 Task: Set up a 60-minute registration software training for an industry seminar.
Action: Mouse moved to (79, 168)
Screenshot: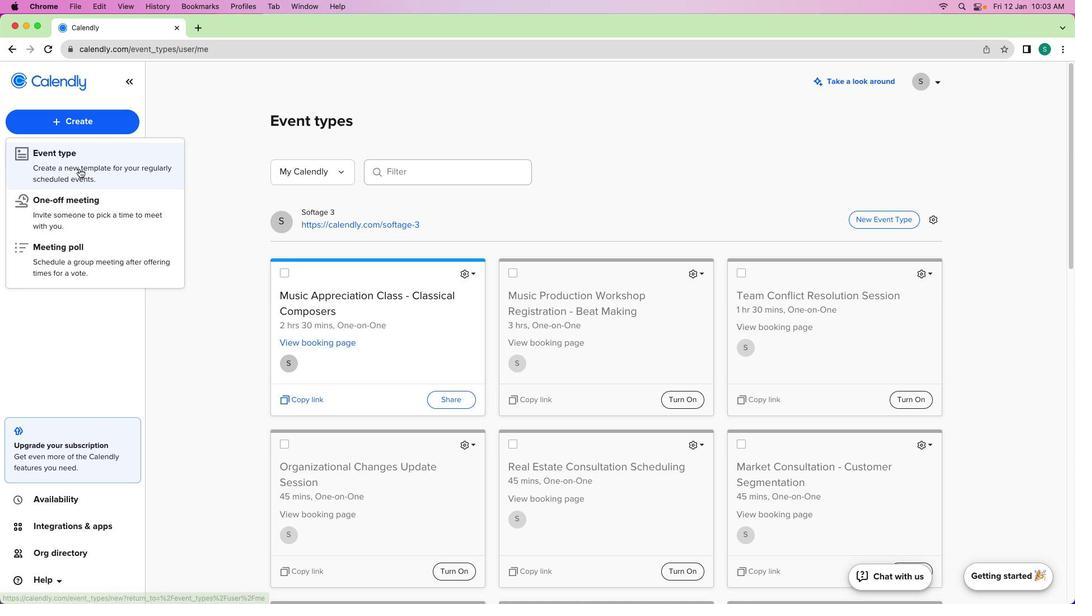 
Action: Mouse pressed left at (79, 168)
Screenshot: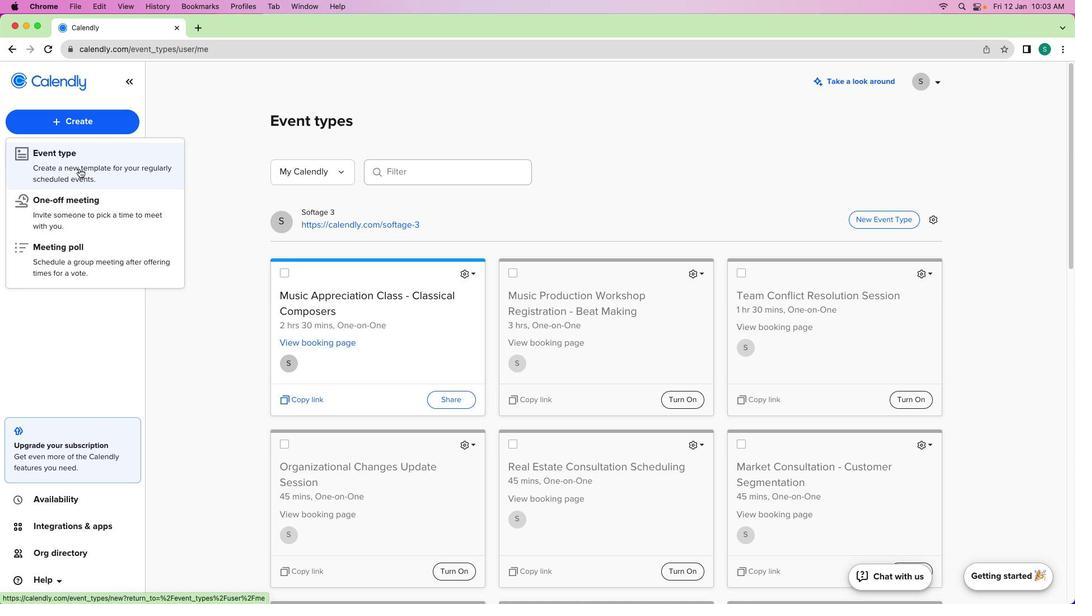 
Action: Mouse moved to (351, 193)
Screenshot: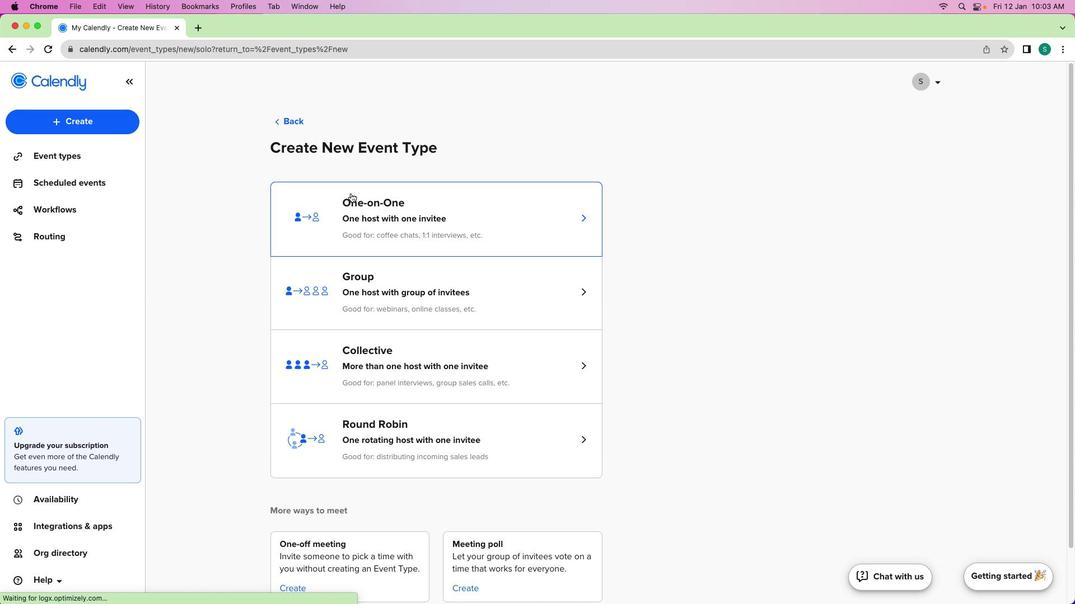 
Action: Mouse pressed left at (351, 193)
Screenshot: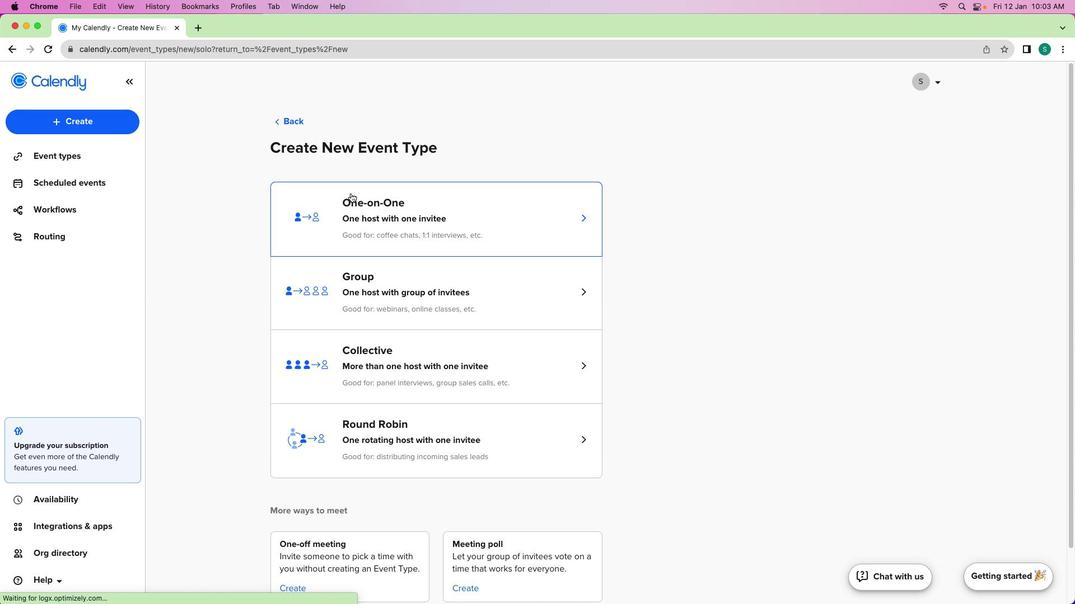
Action: Mouse moved to (172, 179)
Screenshot: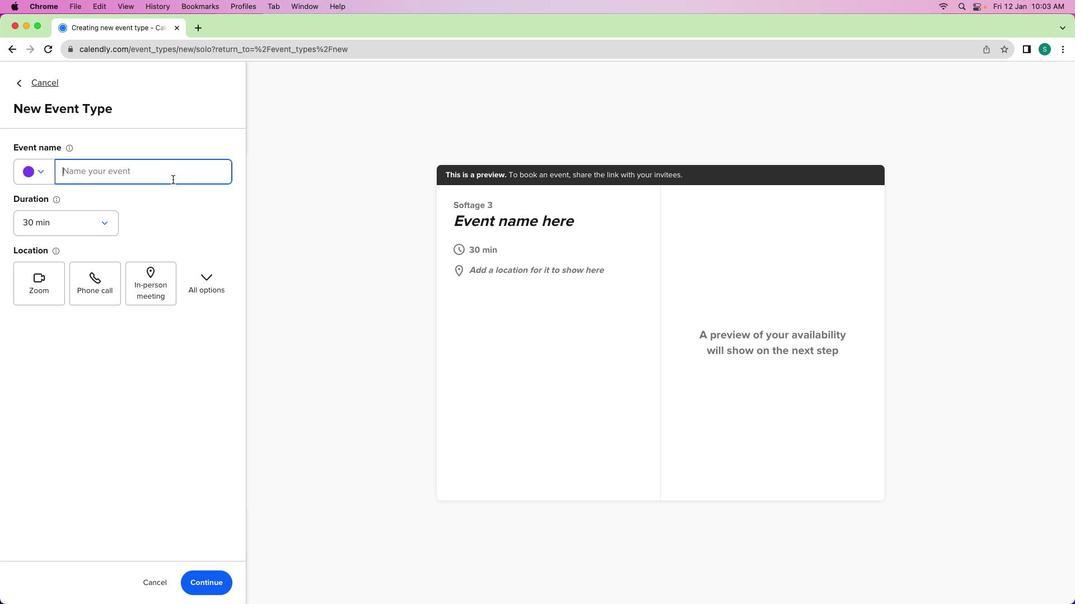 
Action: Mouse pressed left at (172, 179)
Screenshot: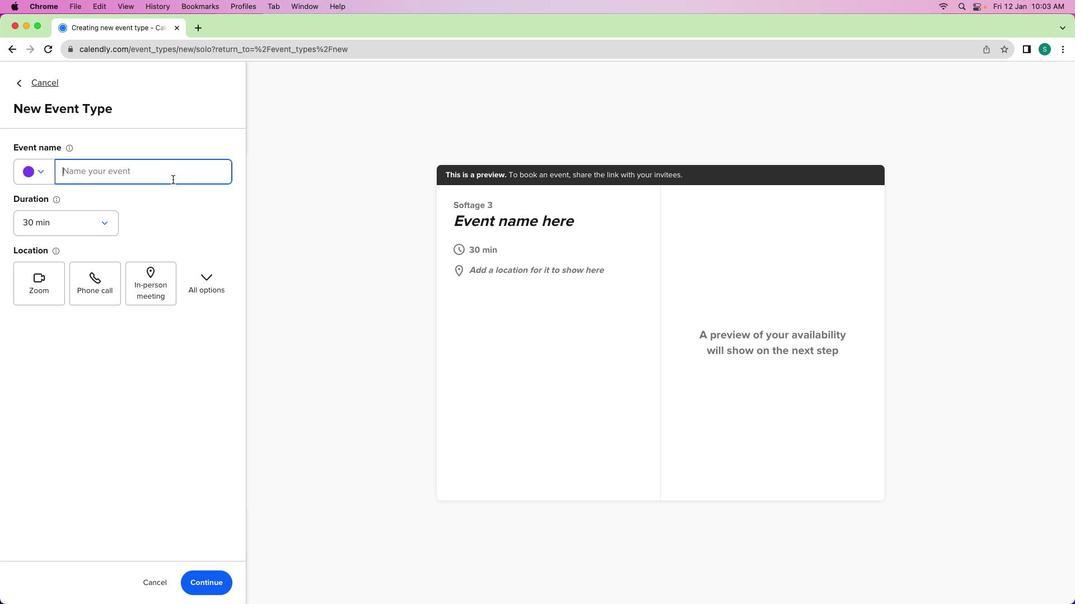 
Action: Key pressed Key.shift'R''e''g''i''s''t''r''a''t''i''o''n'Key.spaceKey.shift'S''o''f''t''w''r'Key.backspace'a''r''e'Key.spaceKey.shift'T''r''a''i''n''i''n''g'Key.space'f''o''r'Key.spaceKey.shift'I''n''d''u''s''t''r''y'Key.spaceKey.shift'S''e''m''i''n''a''r'
Screenshot: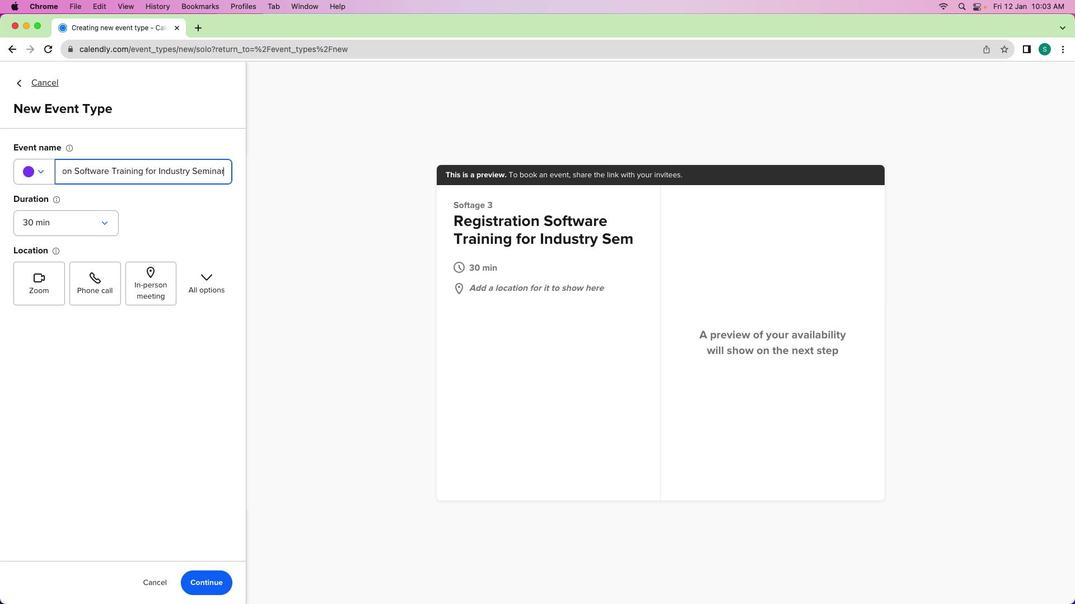 
Action: Mouse moved to (106, 229)
Screenshot: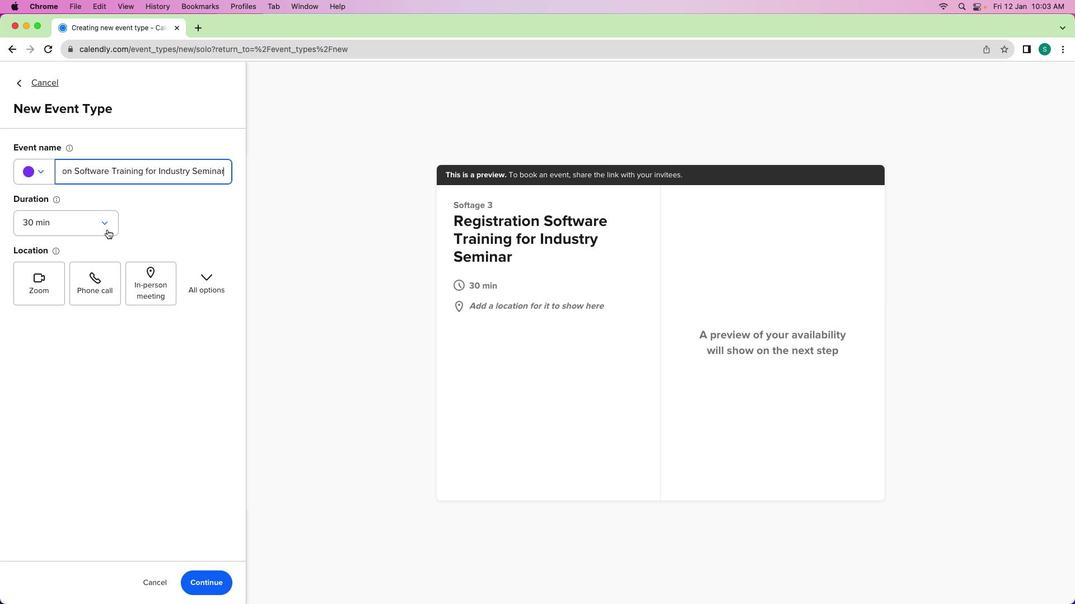 
Action: Mouse pressed left at (106, 229)
Screenshot: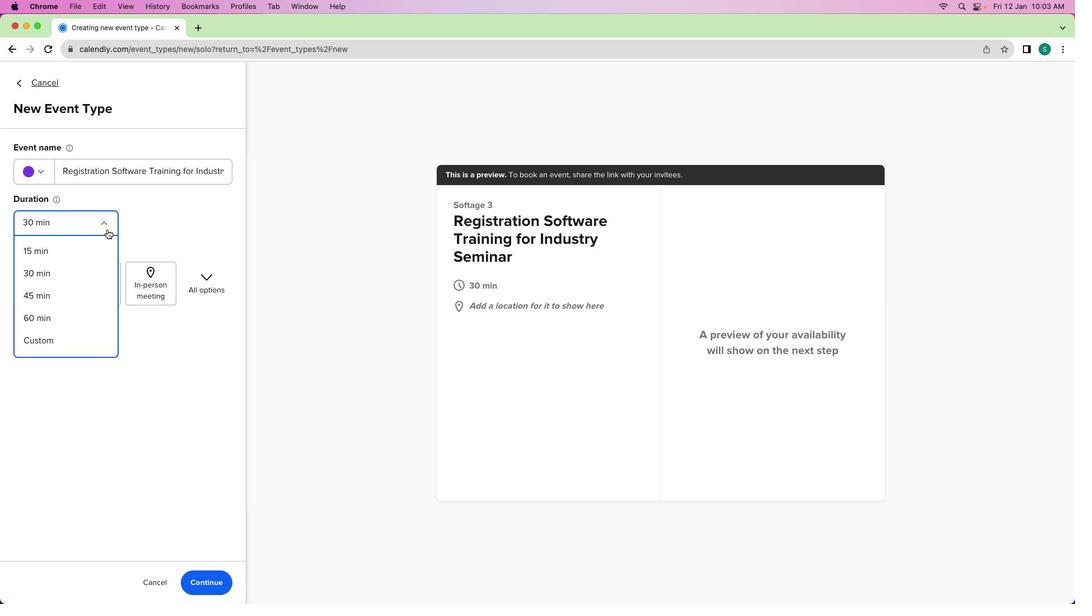 
Action: Mouse moved to (57, 320)
Screenshot: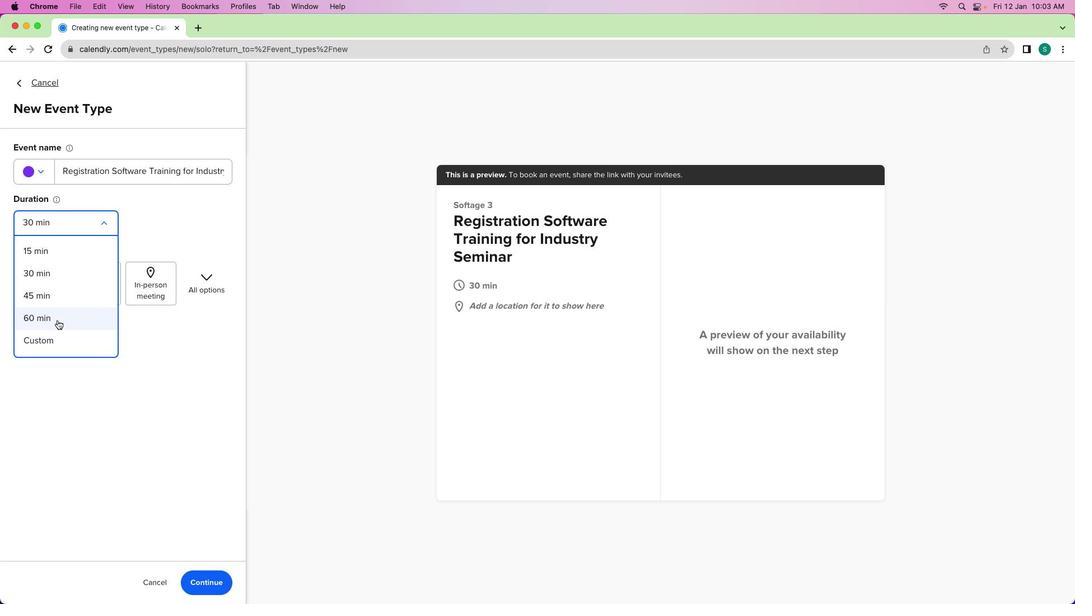 
Action: Mouse pressed left at (57, 320)
Screenshot: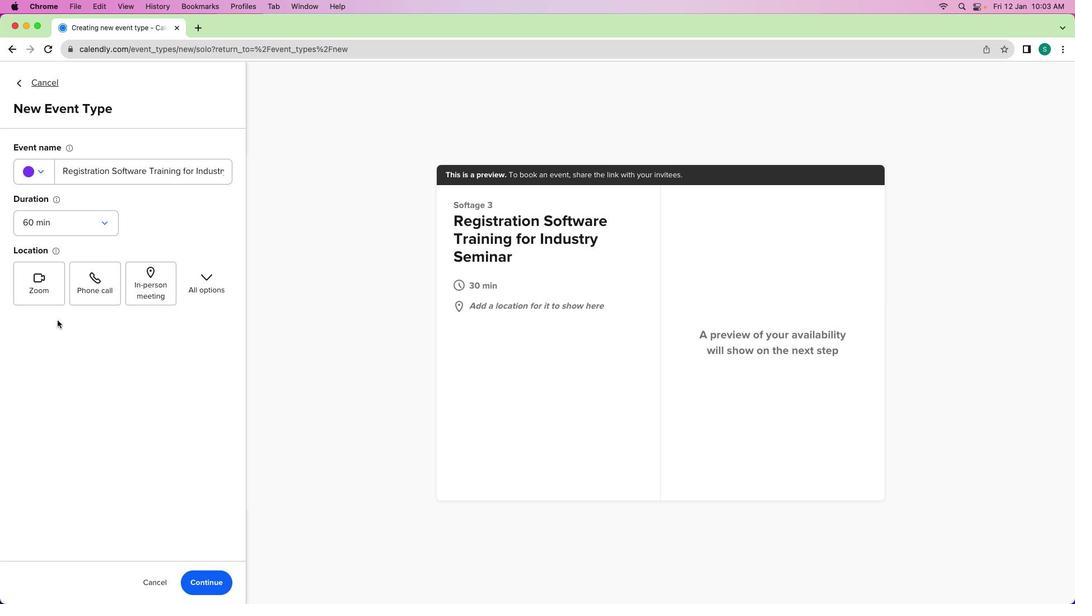
Action: Mouse moved to (35, 296)
Screenshot: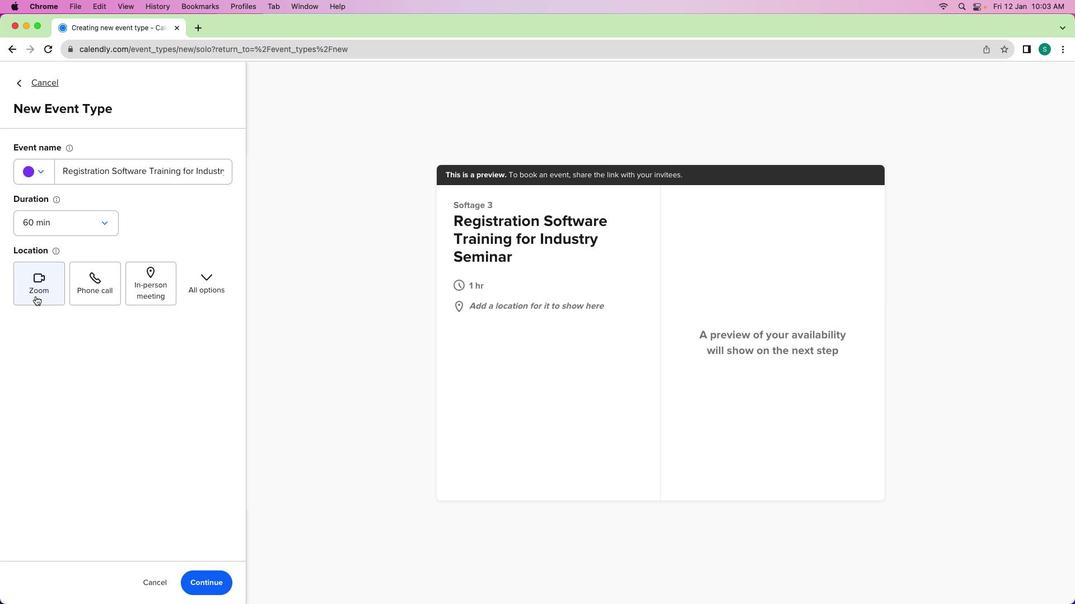
Action: Mouse pressed left at (35, 296)
Screenshot: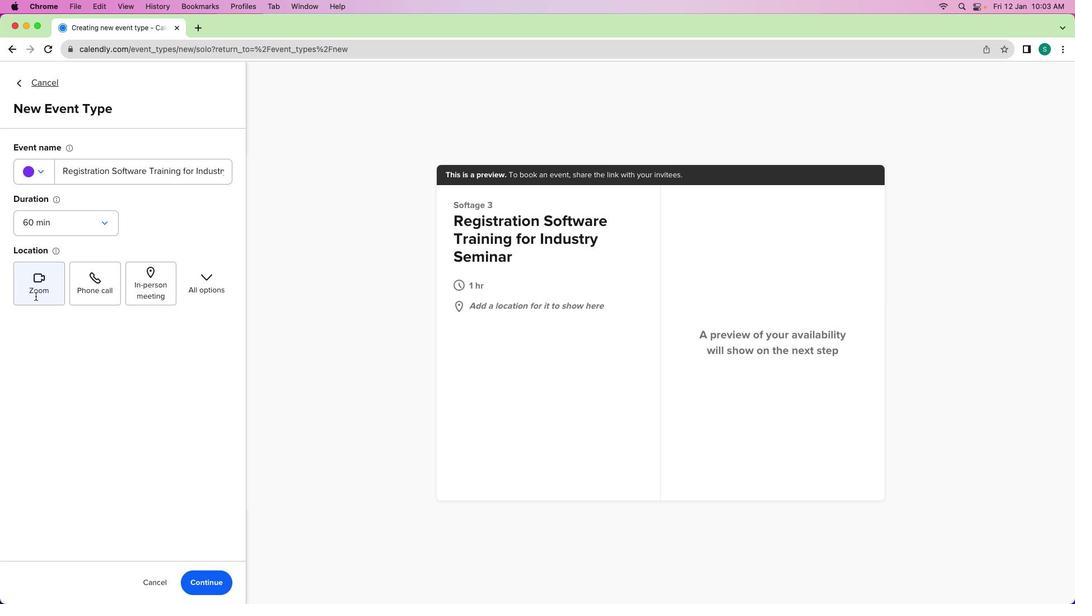 
Action: Mouse moved to (36, 167)
Screenshot: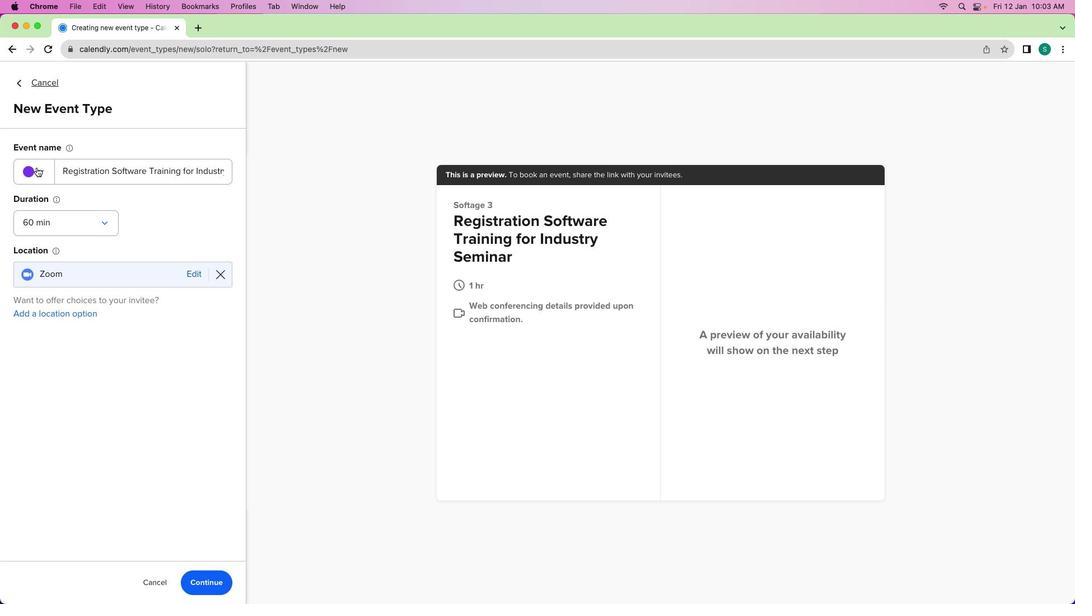 
Action: Mouse pressed left at (36, 167)
Screenshot: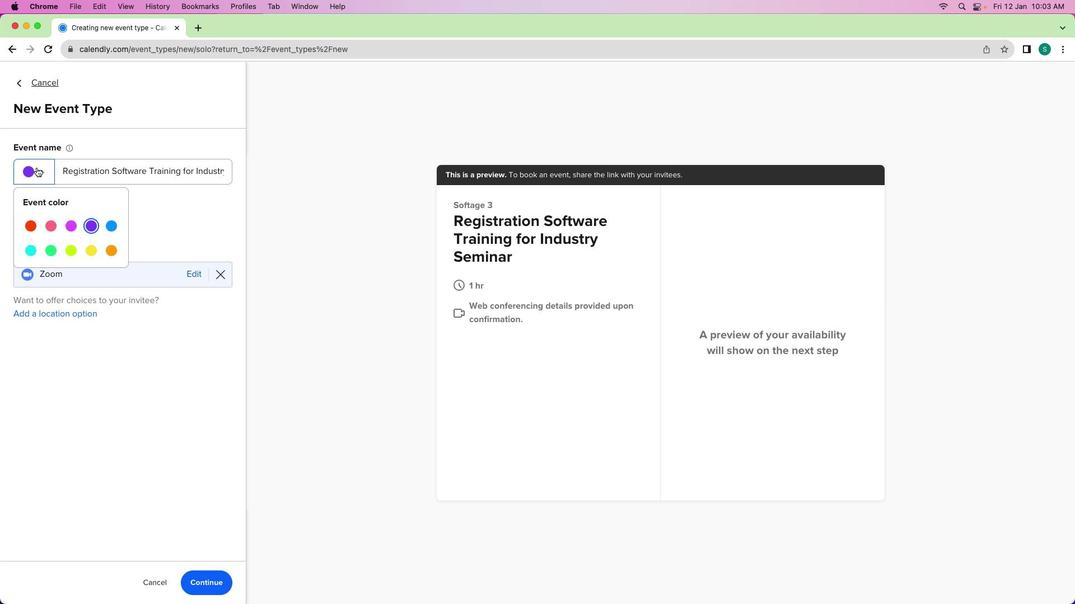 
Action: Mouse moved to (108, 250)
Screenshot: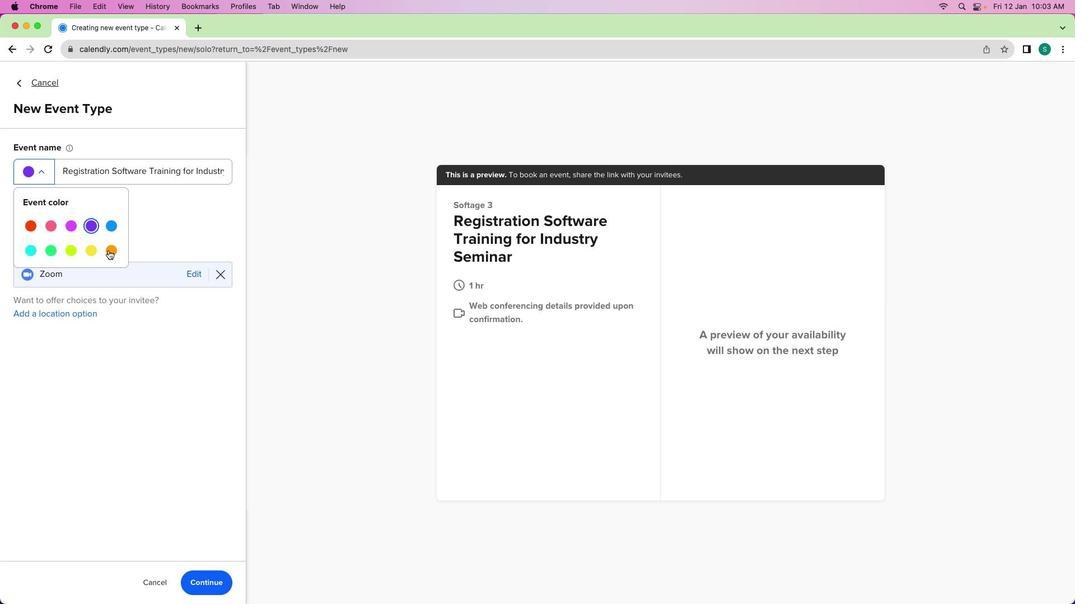 
Action: Mouse pressed left at (108, 250)
Screenshot: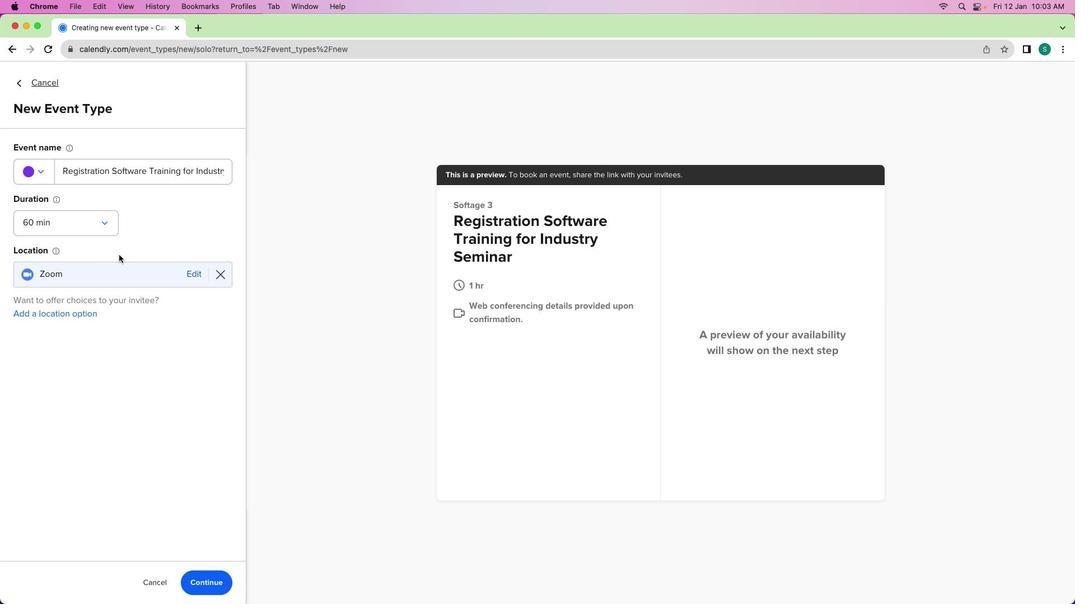 
Action: Mouse moved to (36, 171)
Screenshot: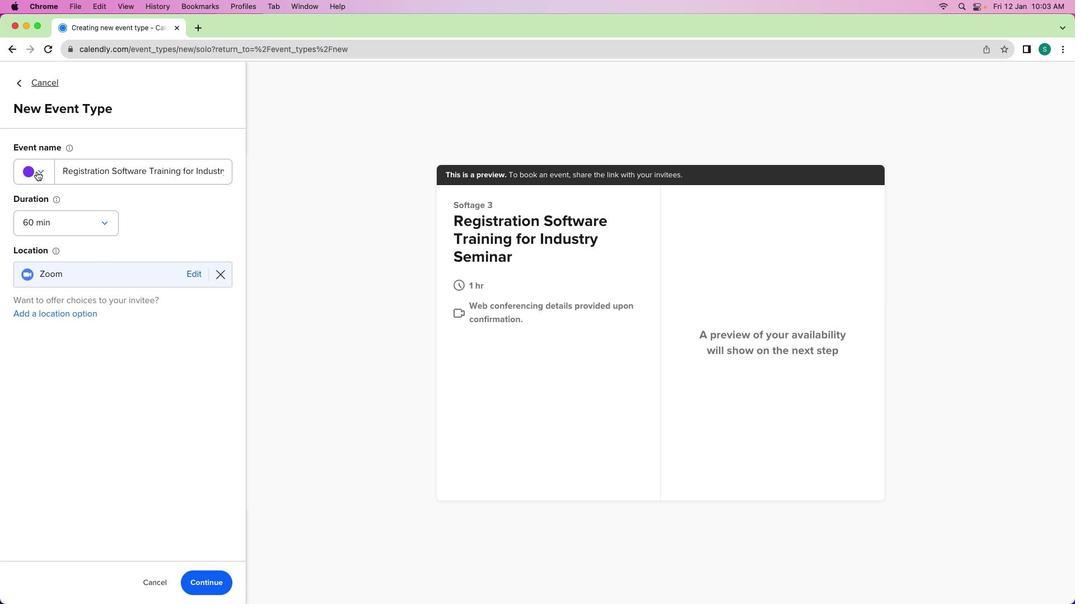 
Action: Mouse pressed left at (36, 171)
Screenshot: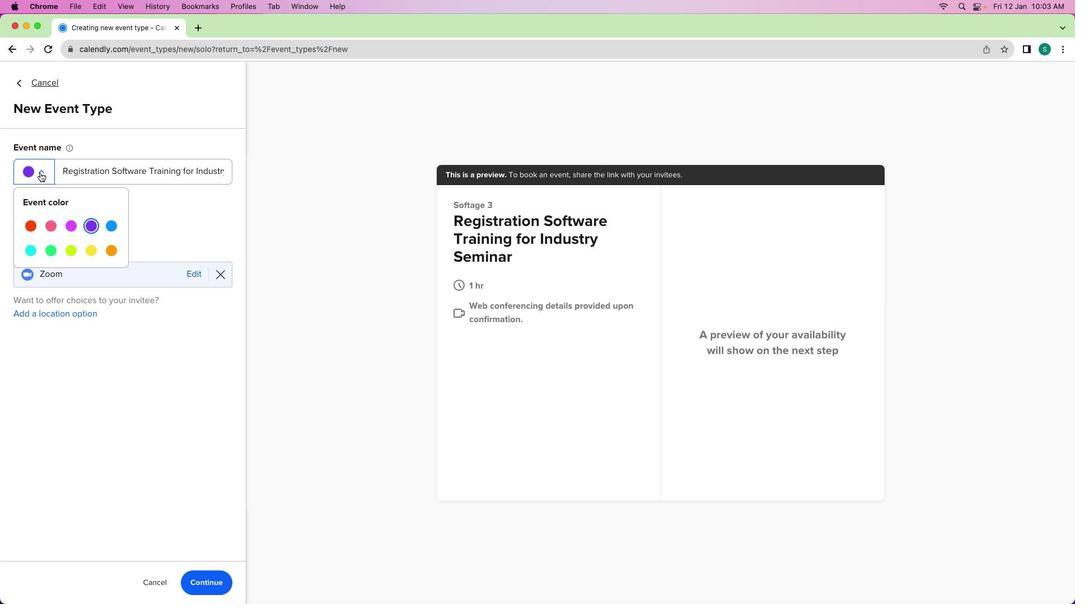 
Action: Mouse moved to (107, 251)
Screenshot: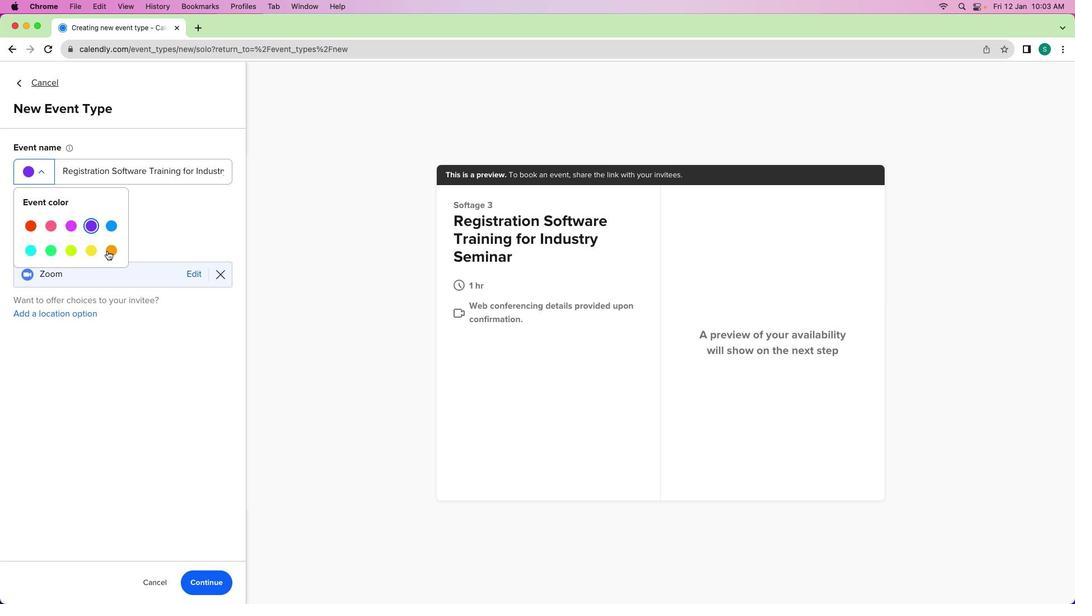 
Action: Mouse pressed left at (107, 251)
Screenshot: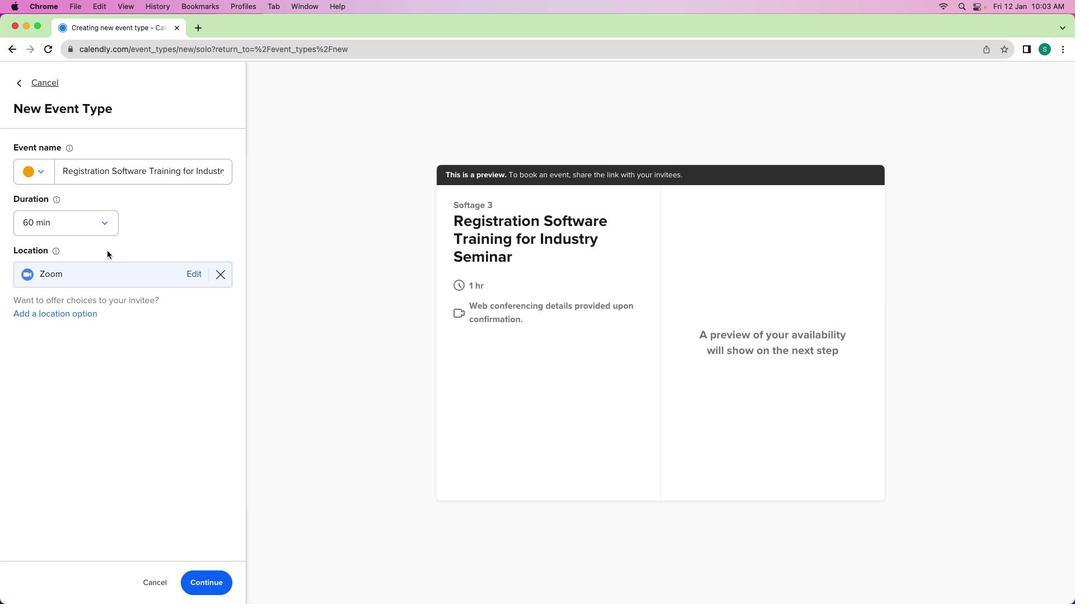 
Action: Mouse moved to (217, 573)
Screenshot: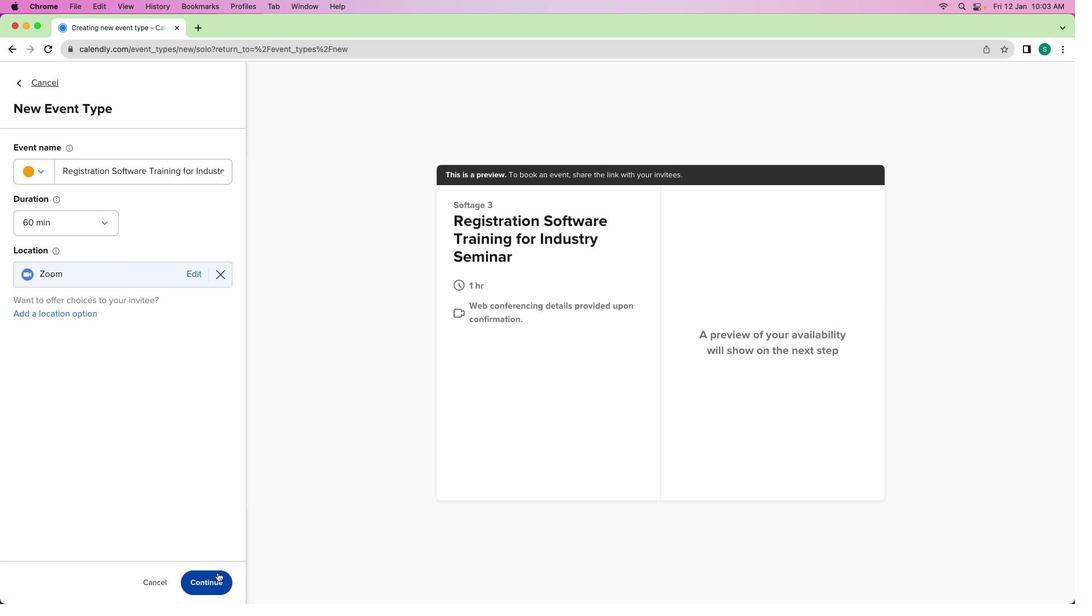 
Action: Mouse pressed left at (217, 573)
Screenshot: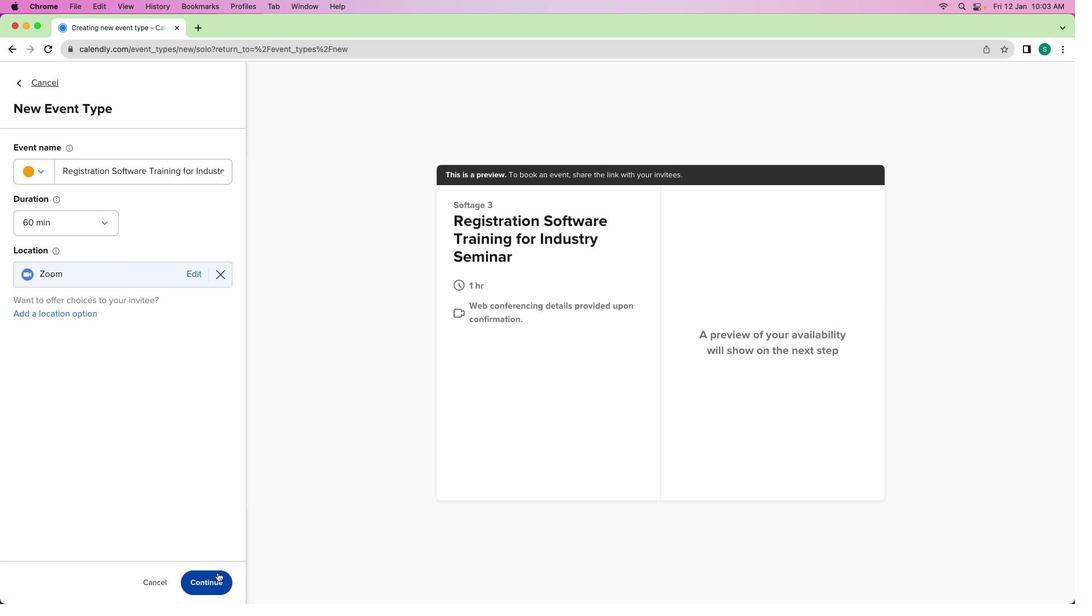 
Action: Mouse moved to (171, 196)
Screenshot: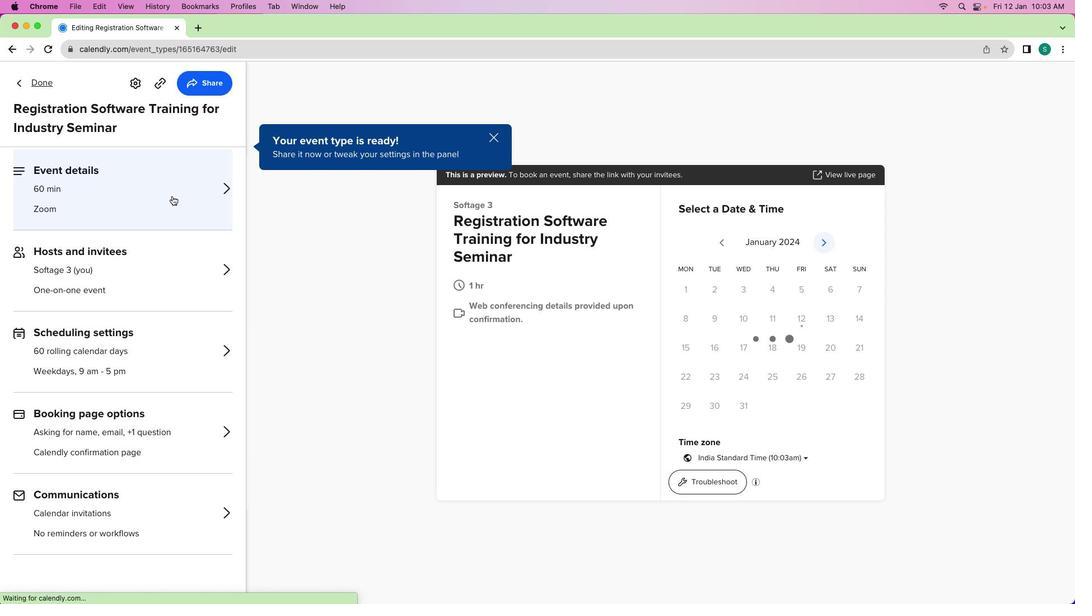 
Action: Mouse pressed left at (171, 196)
Screenshot: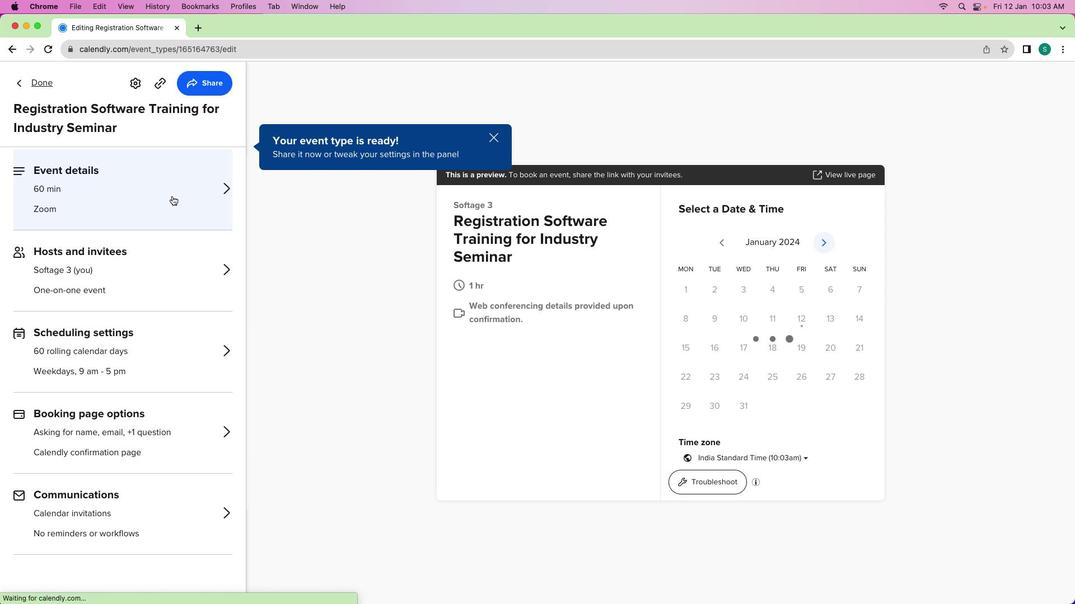 
Action: Mouse moved to (119, 420)
Screenshot: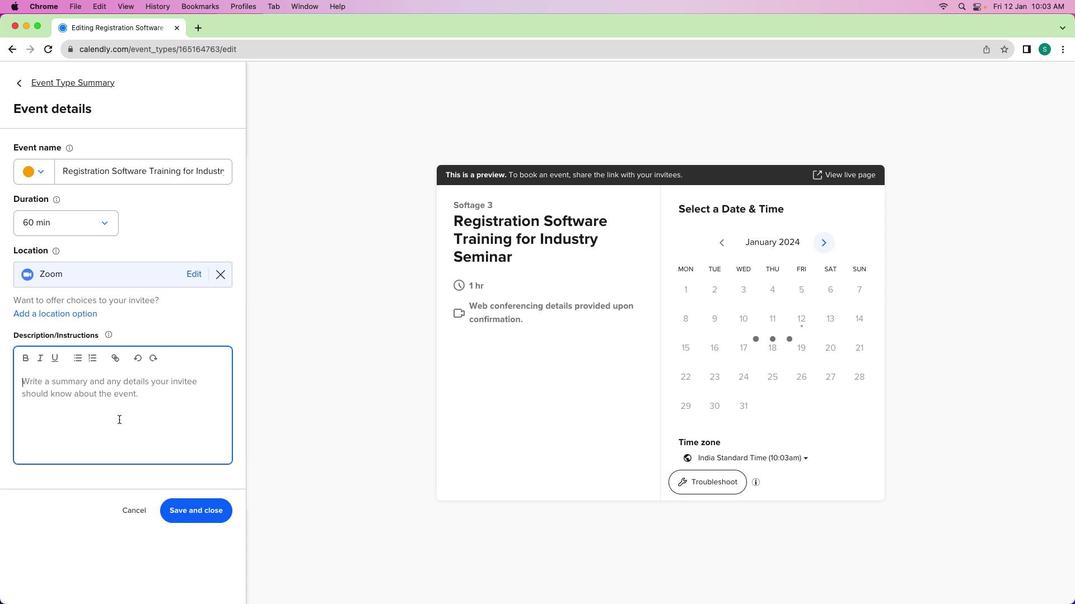 
Action: Mouse pressed left at (119, 420)
Screenshot: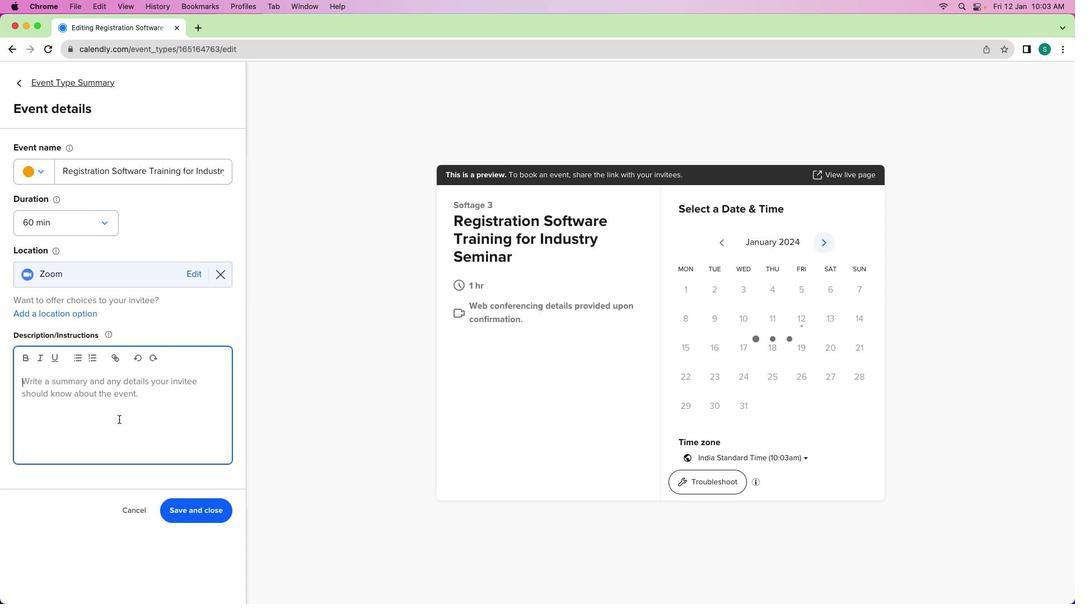 
Action: Key pressed Key.shift'H''i'Key.spaceKey.shift'T'Key.backspace't'Key.backspaceKey.shift'M''a''r''e''i'Key.backspaceKey.backspace'i''e'','Key.enterKey.shift'T''o'Key.space'e''n''s''u''r''e'Key.space't'Key.backspace's''m''o''o''t''h'Key.space'r''e''f''f'Key.backspace'g''i'Key.backspaceKey.backspaceKey.backspace'g''i''s''t''r''a''t''i''o''n'Key.space'f''o''r'Key.space'p''u''t'Key.backspaceKey.backspaceKey.backspace'o''u''r'Key.space'u''p''c''o''m''i''n''g'Key.space'i''n''d''u''s''t''r''y'Key.space's''e''m''i''n''a''r'Key.spaceKey.backspace','Key.spaceKey.shift'I'"'"'v''e'Key.space's''c''h''e''d''u''l''e''d'Key.space'a'Key.space'6''9'Key.backspace'0''-''m''i''n''u''t''e'Key.space't''r''a''i''n''i''n''g'Key.space's''e''s''s''p'Key.backspace'i''o''n'Key.space'o''n'Key.space't''h''e'Key.space'r''e''g''i''s''t''r''a''t''i''o''n'Key.space's''o''f''t''e'Key.backspace'w''a''a''r'Key.backspaceKey.backspace'r''e''.'Key.spaceKey.shift'L''e''t'"'"'s'Key.space'g''o'Key.space't''h''r''o''u''g''h'Key.space't''h''e'Key.space'f''e''a''t''u''r''e''s'Key.space'a''n''d'Key.space'e''n''s''u''r''e'Key.space'e''v''e''r''y''o''n''n''e'Key.space'o'Key.backspaceKey.leftKey.leftKey.leftKey.backspaceKey.down'i''s'Key.space'o'Key.backspace'c''o''m''f''o''r''t''a''b''l''e'Key.space'u''s''i''n''g'Key.space'i''t''.'
Screenshot: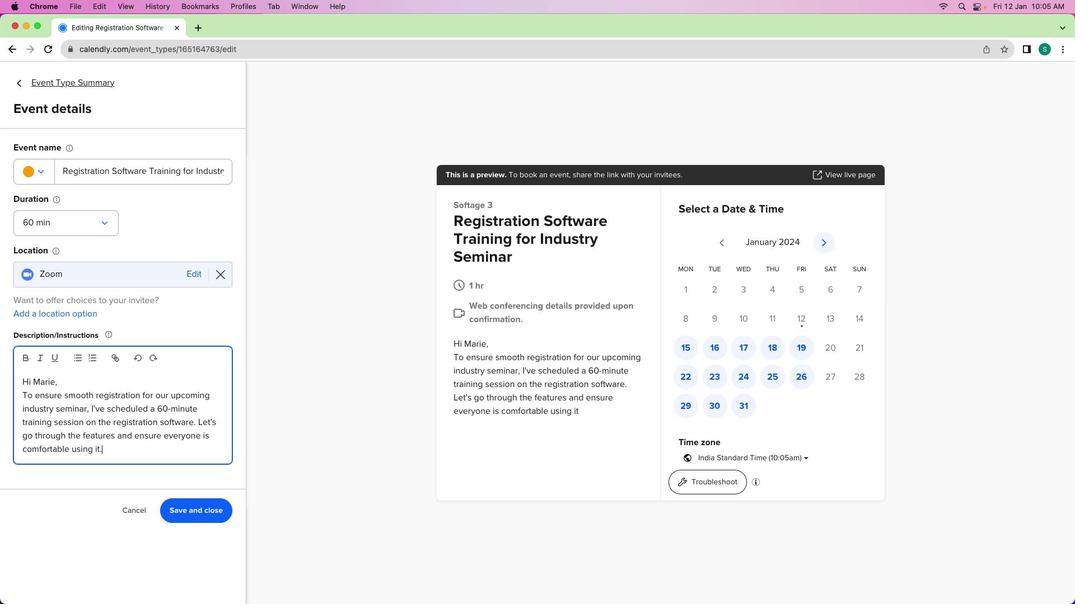
Action: Mouse moved to (222, 515)
Screenshot: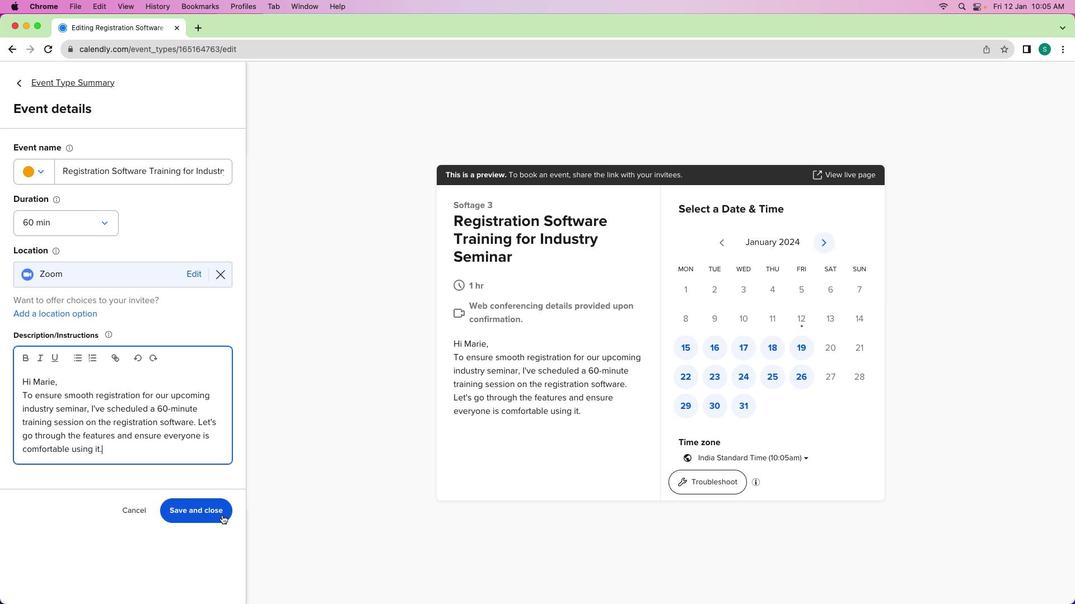 
Action: Mouse pressed left at (222, 515)
Screenshot: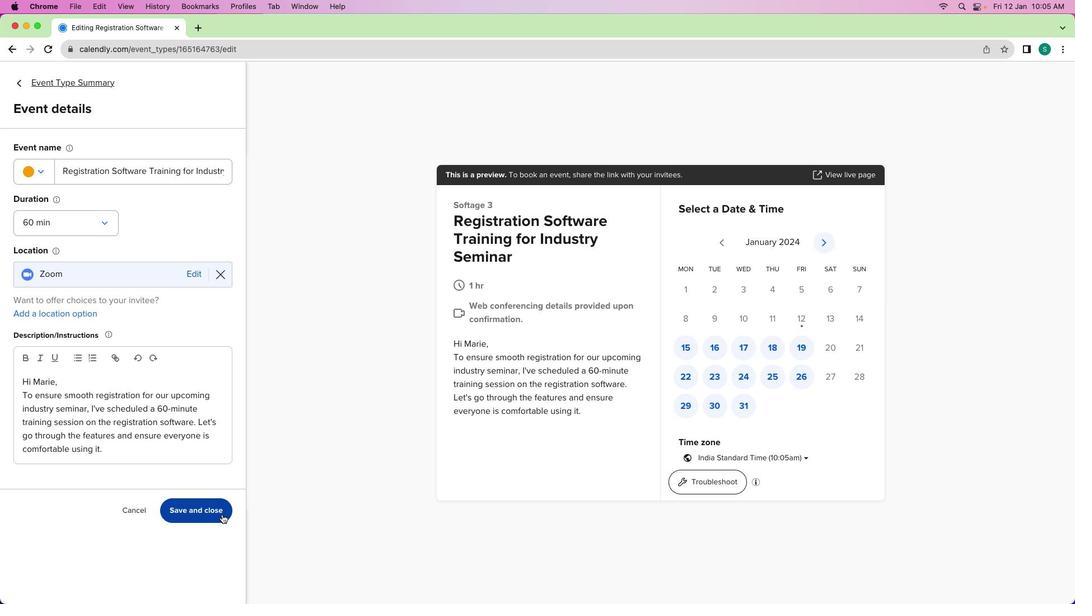 
Action: Mouse moved to (112, 194)
Screenshot: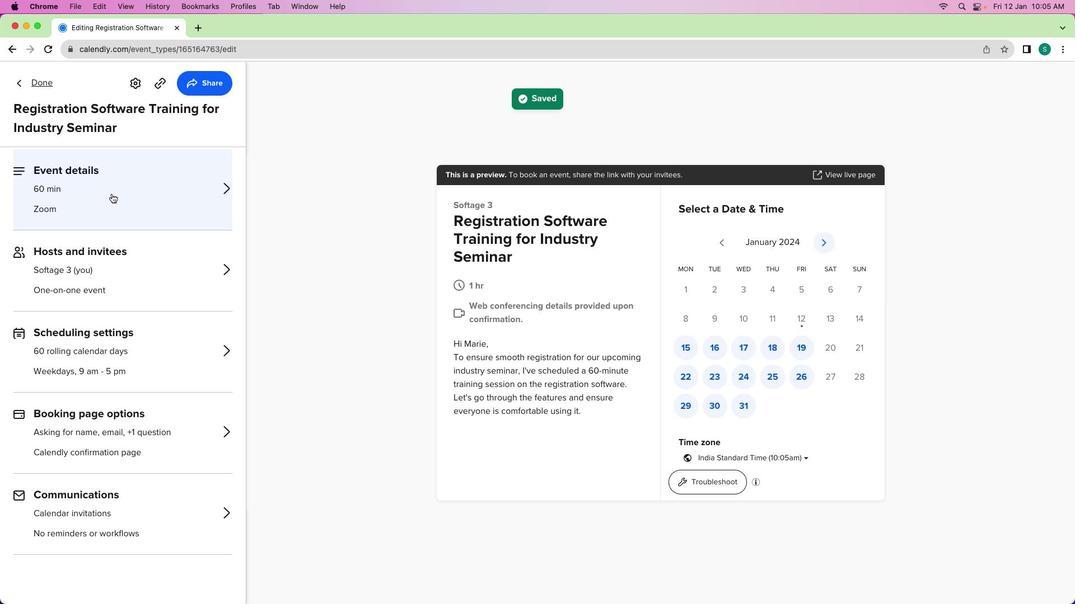 
Action: Mouse pressed left at (112, 194)
Screenshot: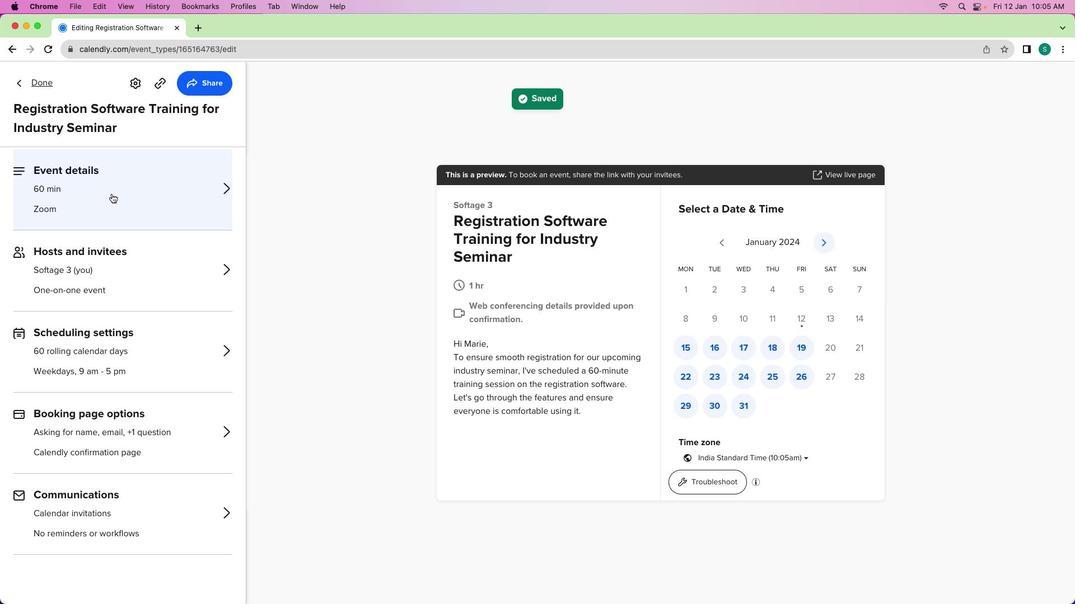 
Action: Mouse moved to (129, 454)
Screenshot: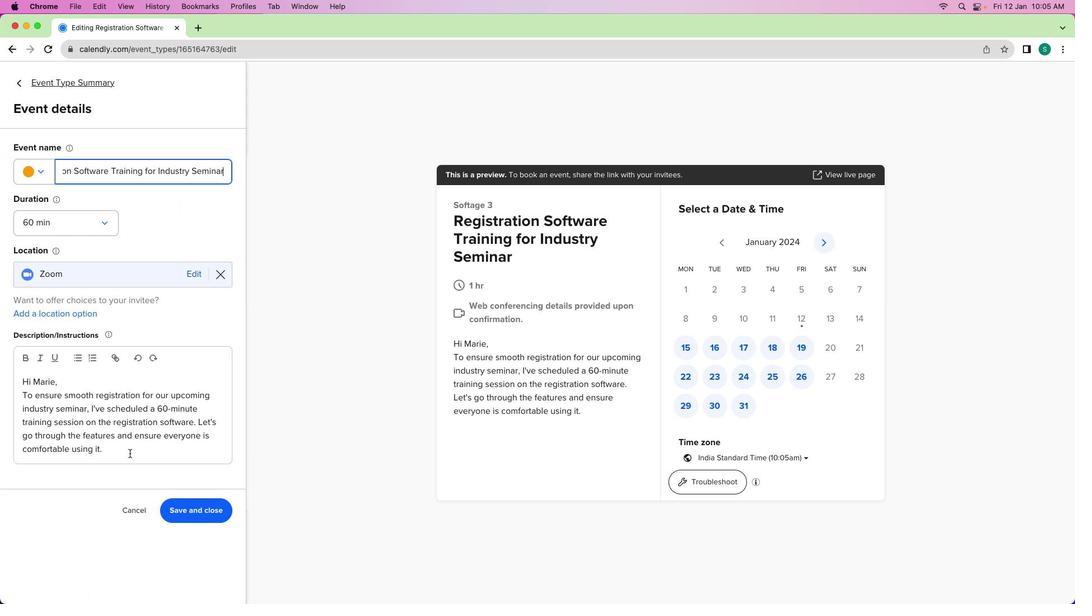 
Action: Mouse pressed left at (129, 454)
Screenshot: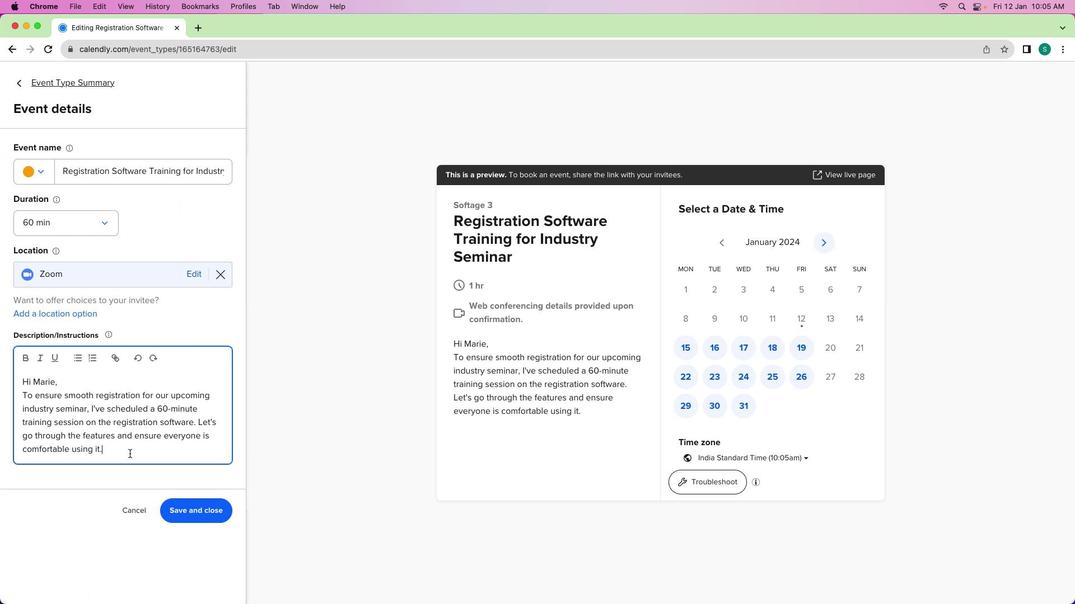 
Action: Mouse moved to (129, 454)
Screenshot: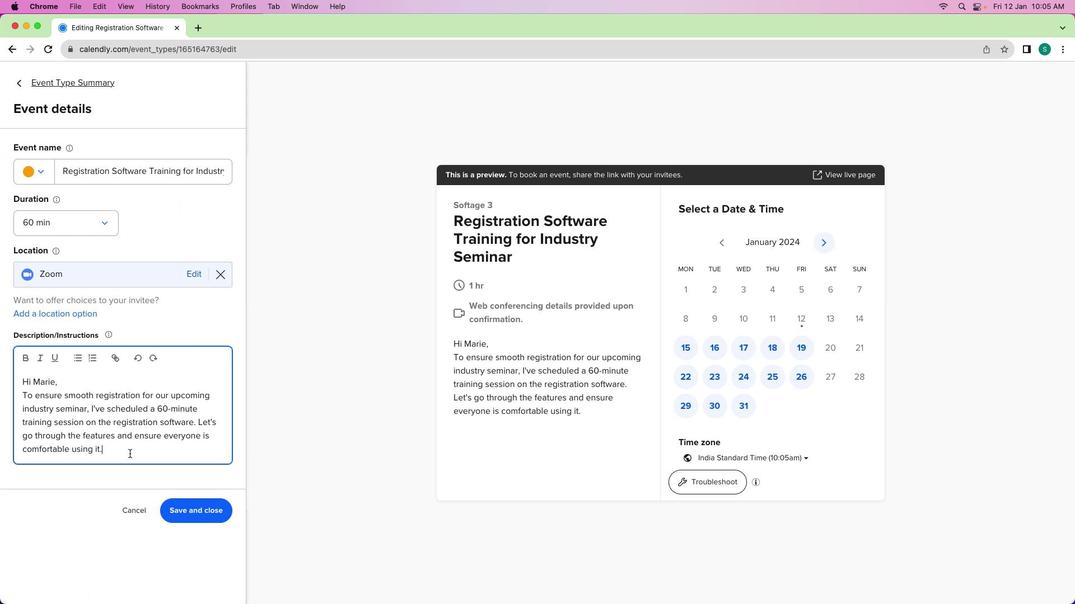 
Action: Key pressed Key.enterKey.shift'L''o''o''k''i''n''g'Key.space'f''o''r''w''a''r''d'Key.space't''o'Key.space'a'Key.space'p''r''o''d''u''c''t''i''v''e'Key.space't''r''a''i''n''i''n''g'Key.space's''e''s''s''i''o''n'Key.shift_r'!'Key.enterKey.shiftKey.enterKey.shift'B''e''s''t'Key.space'r''e''g''a''r''d''s'','Key.enterKey.shift'S''o''f''t'Key.shift'A''g''e'
Screenshot: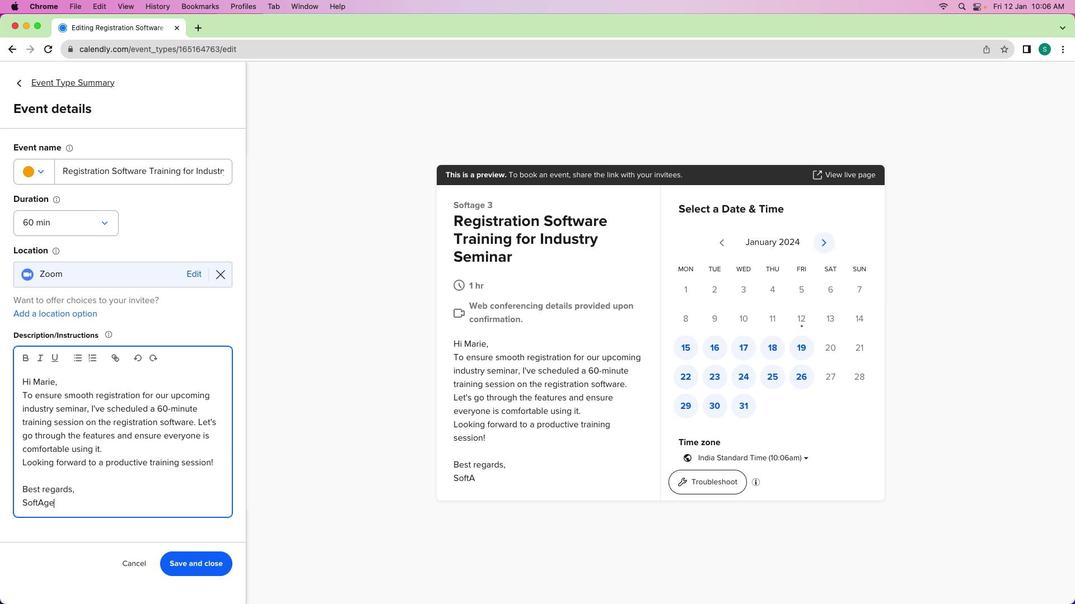 
Action: Mouse moved to (185, 560)
Screenshot: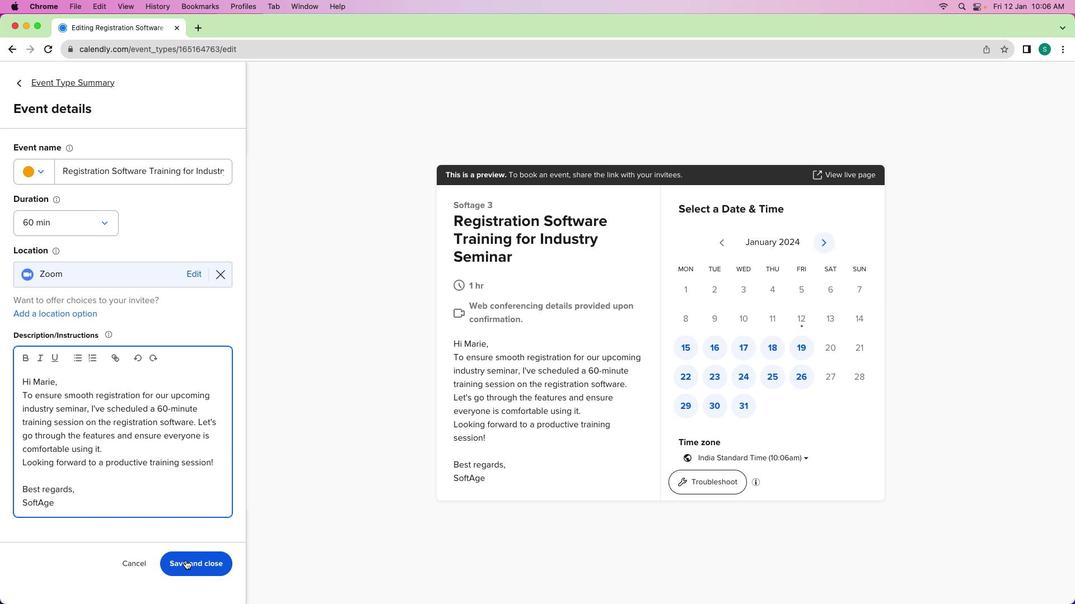 
Action: Mouse pressed left at (185, 560)
Screenshot: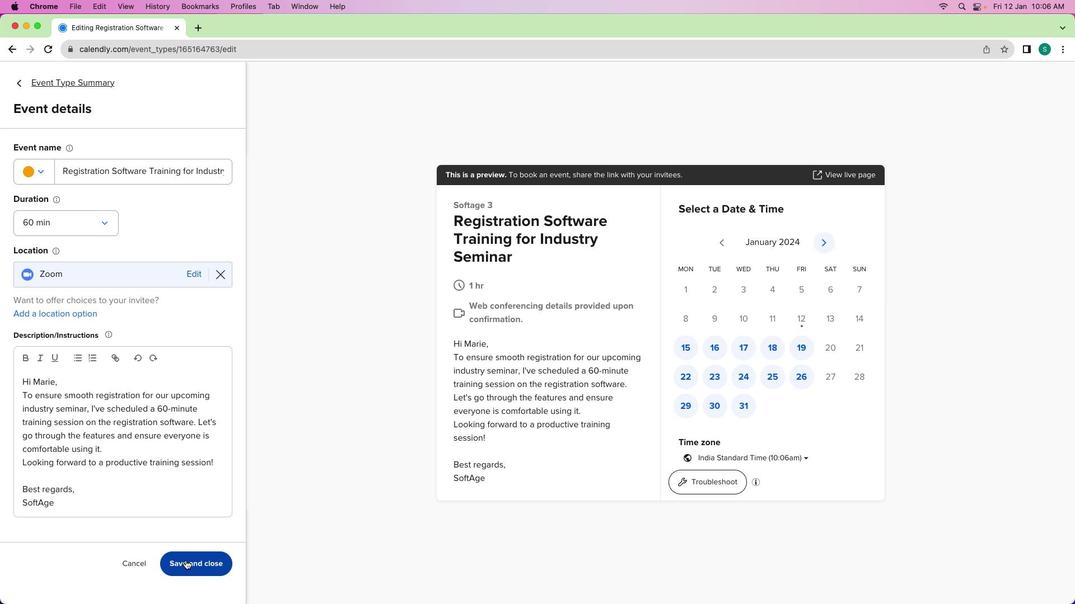 
Action: Mouse moved to (45, 84)
Screenshot: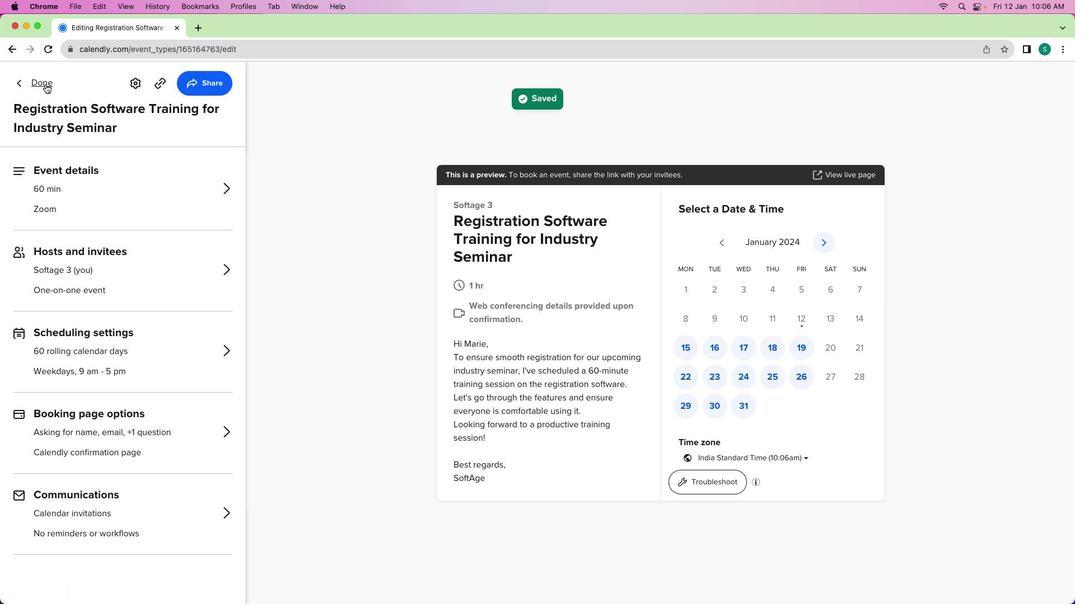 
Action: Mouse pressed left at (45, 84)
Screenshot: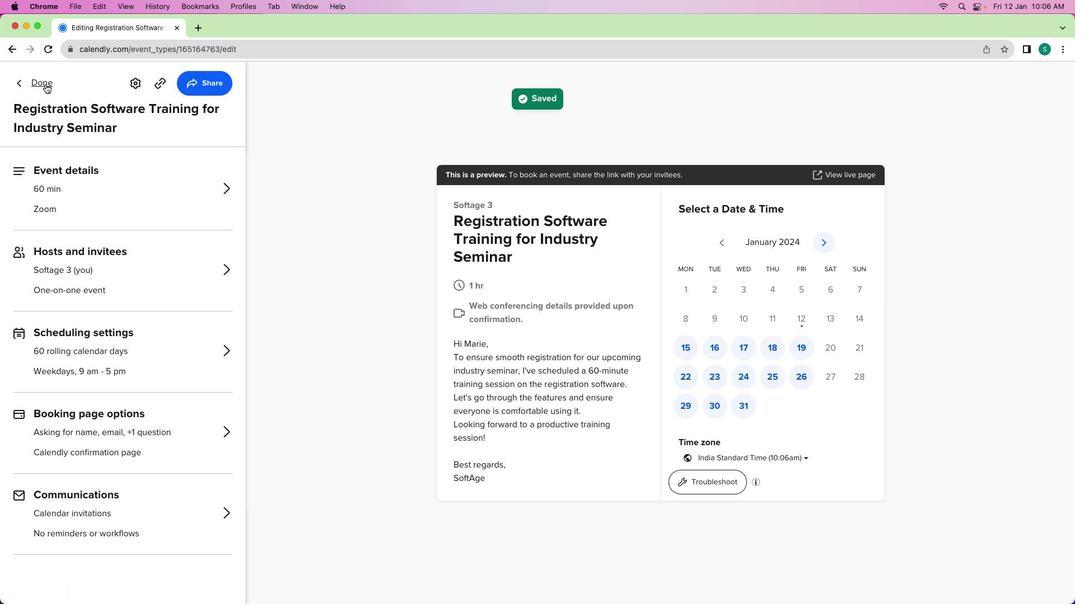 
Action: Mouse moved to (436, 369)
Screenshot: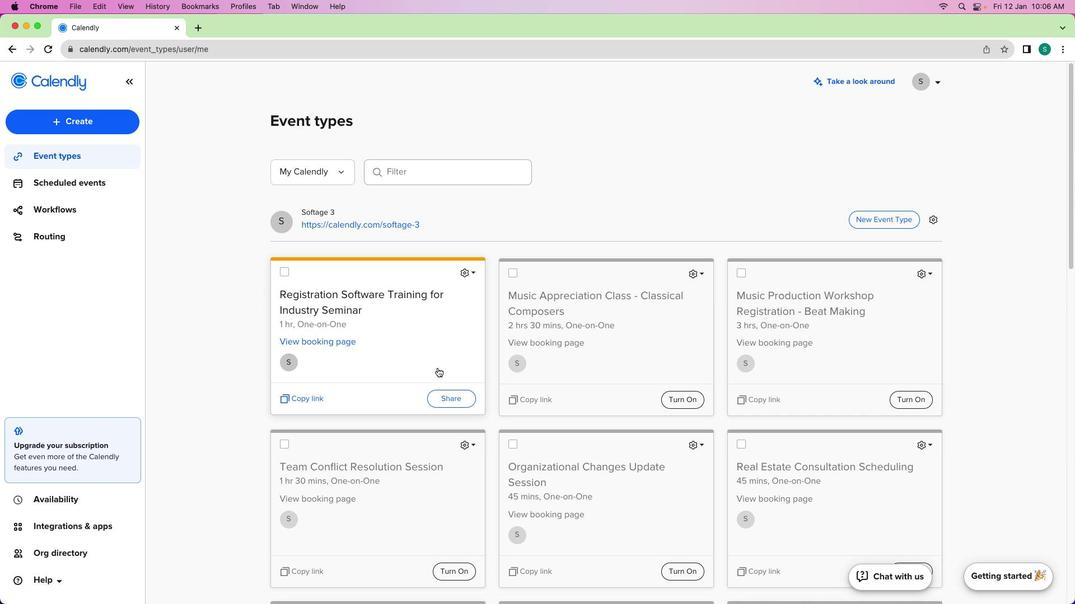 
